 Task: In the description "User Experience Complaints" apply a "Travel & Places".
Action: Mouse moved to (140, 438)
Screenshot: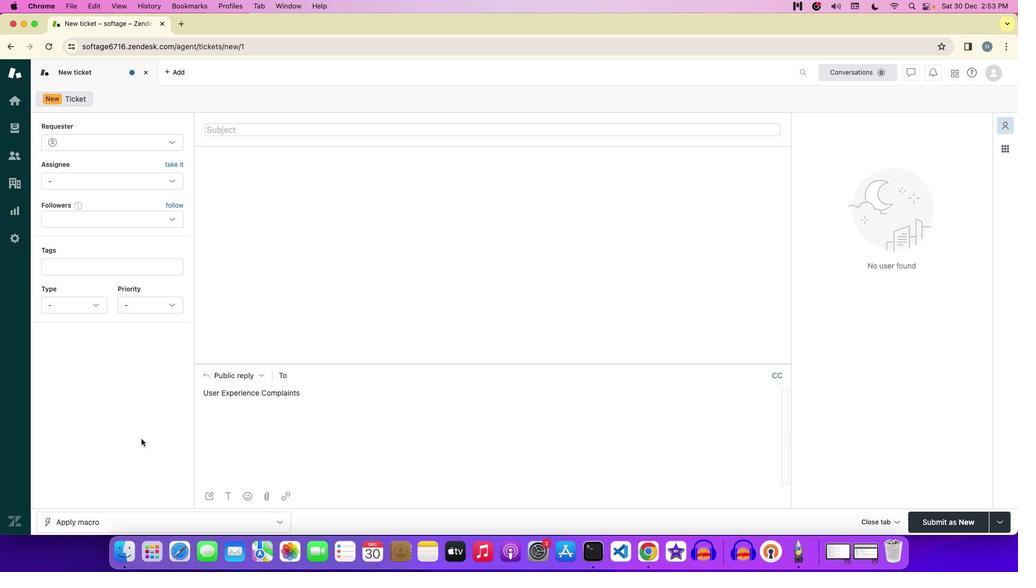 
Action: Mouse pressed left at (140, 438)
Screenshot: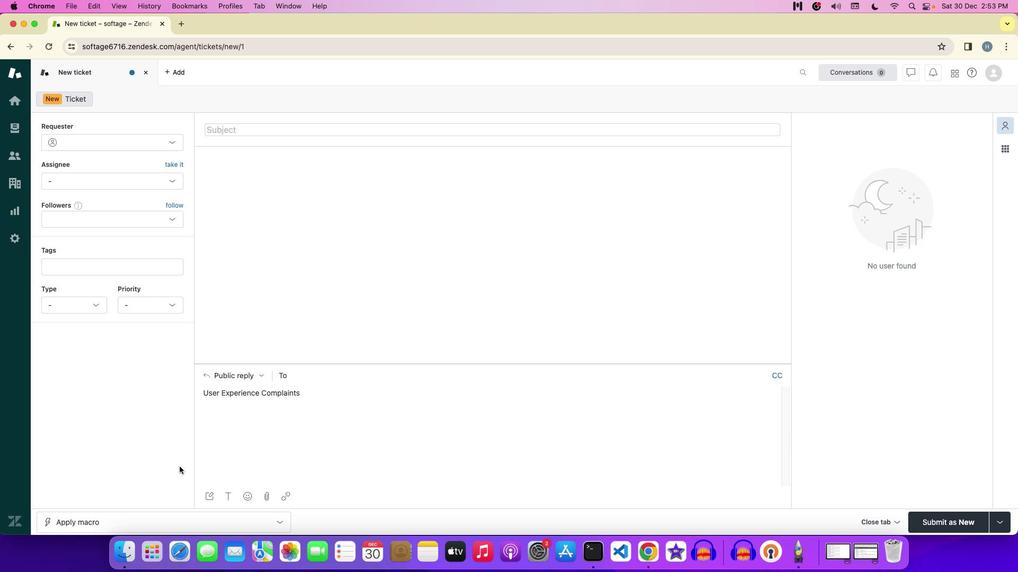 
Action: Mouse moved to (250, 493)
Screenshot: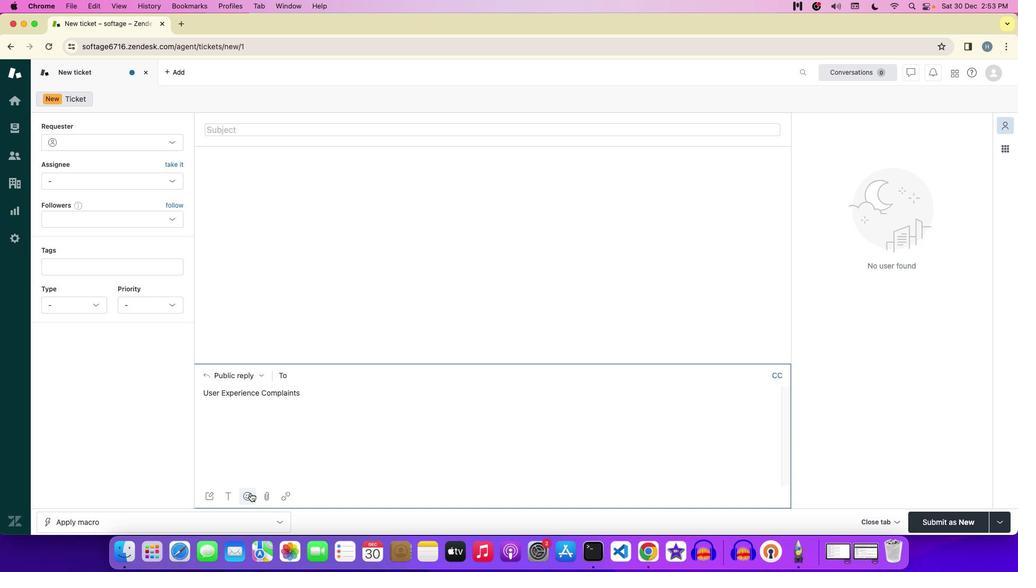 
Action: Mouse pressed left at (250, 493)
Screenshot: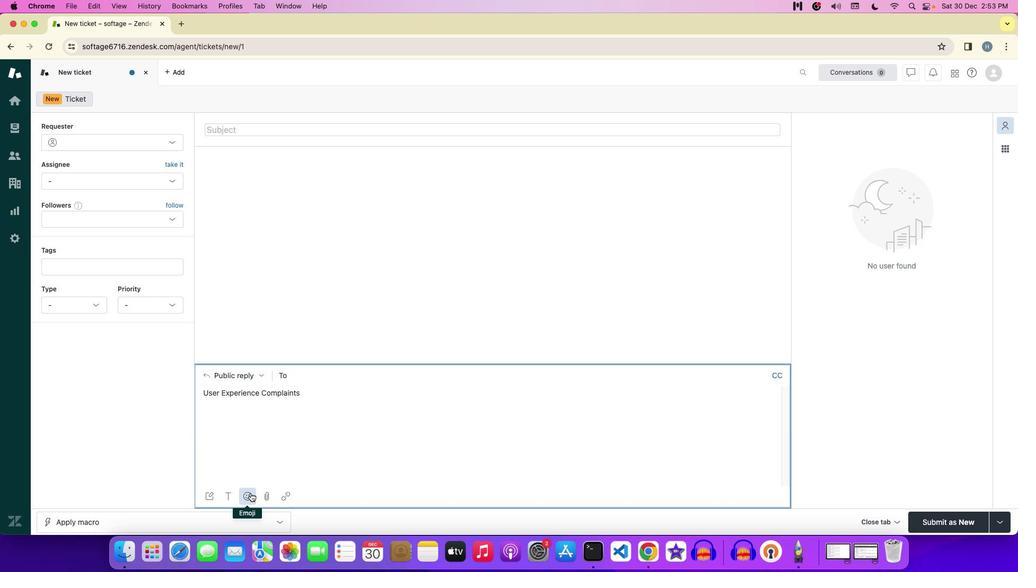 
Action: Mouse moved to (330, 310)
Screenshot: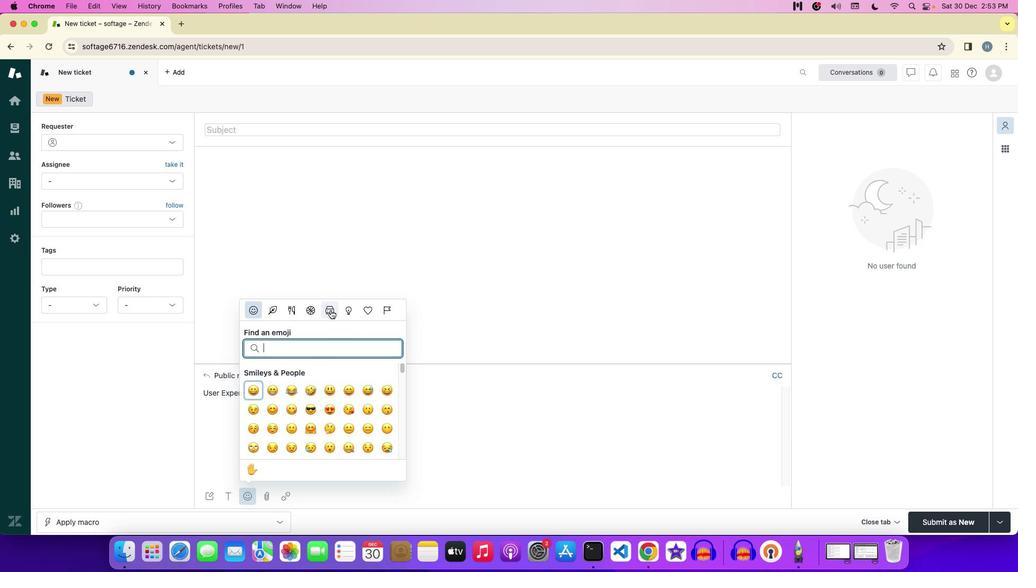 
Action: Mouse pressed left at (330, 310)
Screenshot: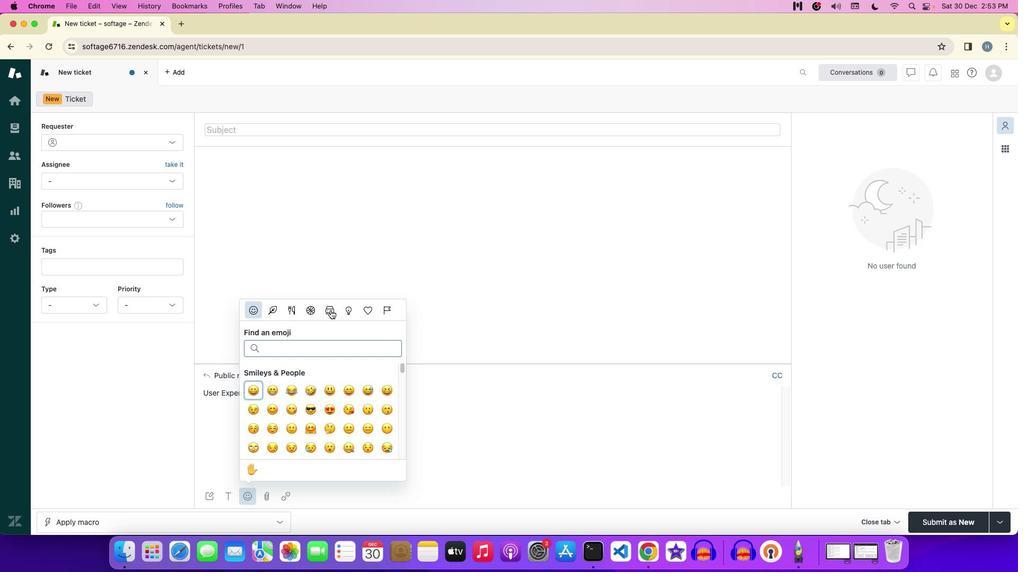 
Action: Mouse moved to (256, 389)
Screenshot: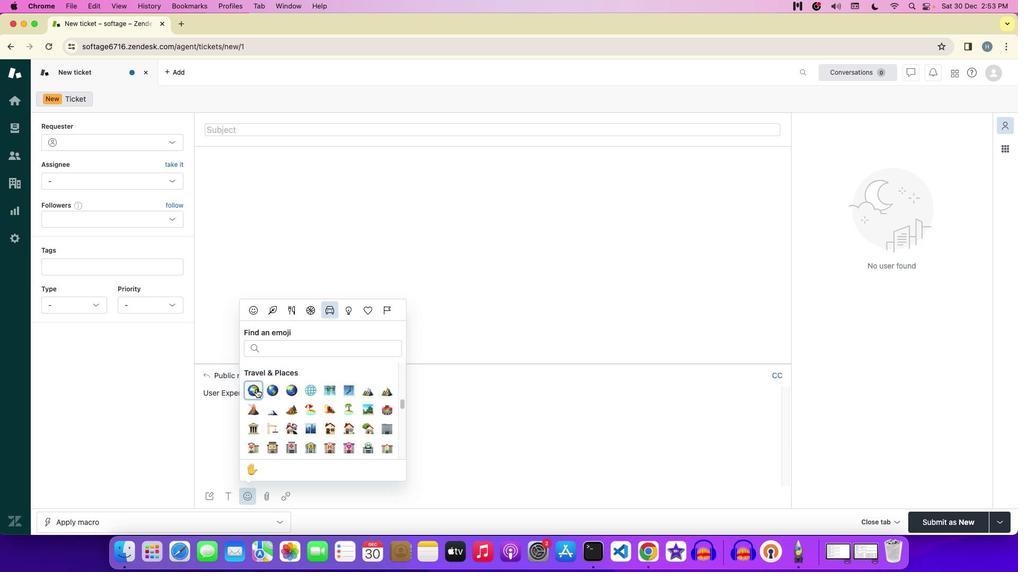 
Action: Mouse pressed left at (256, 389)
Screenshot: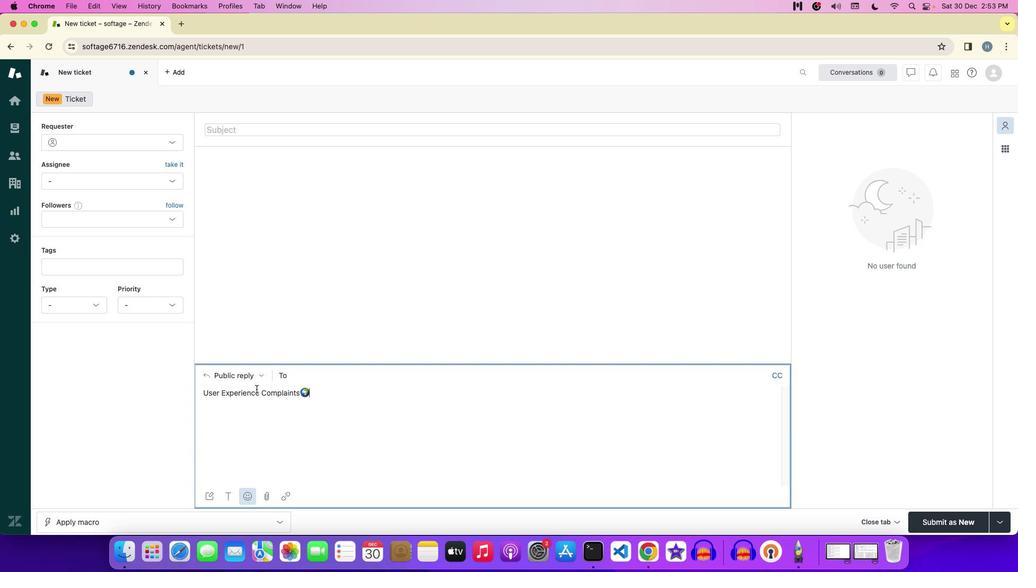 
